 Task: Create Card Quality Control Execution in Board Customer Advocacy Best Practices to Workspace Equipment Financing. Create Card Advertising Conference Review in Board Content Localization and Translation to Workspace Equipment Financing. Create Card Quality Control Performance Review in Board Diversity and Inclusion Employee Resource Group Event Planning and Execution to Workspace Equipment Financing
Action: Mouse moved to (73, 390)
Screenshot: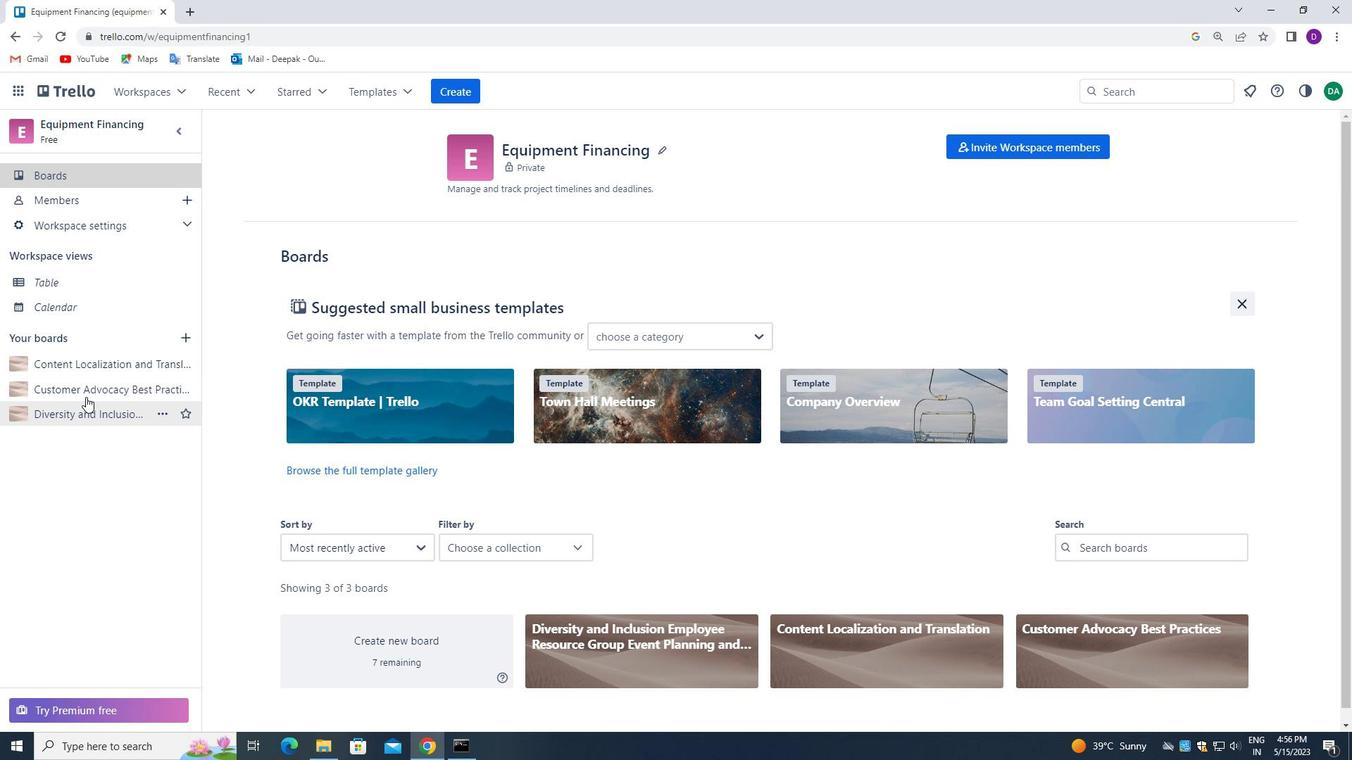 
Action: Mouse pressed left at (73, 390)
Screenshot: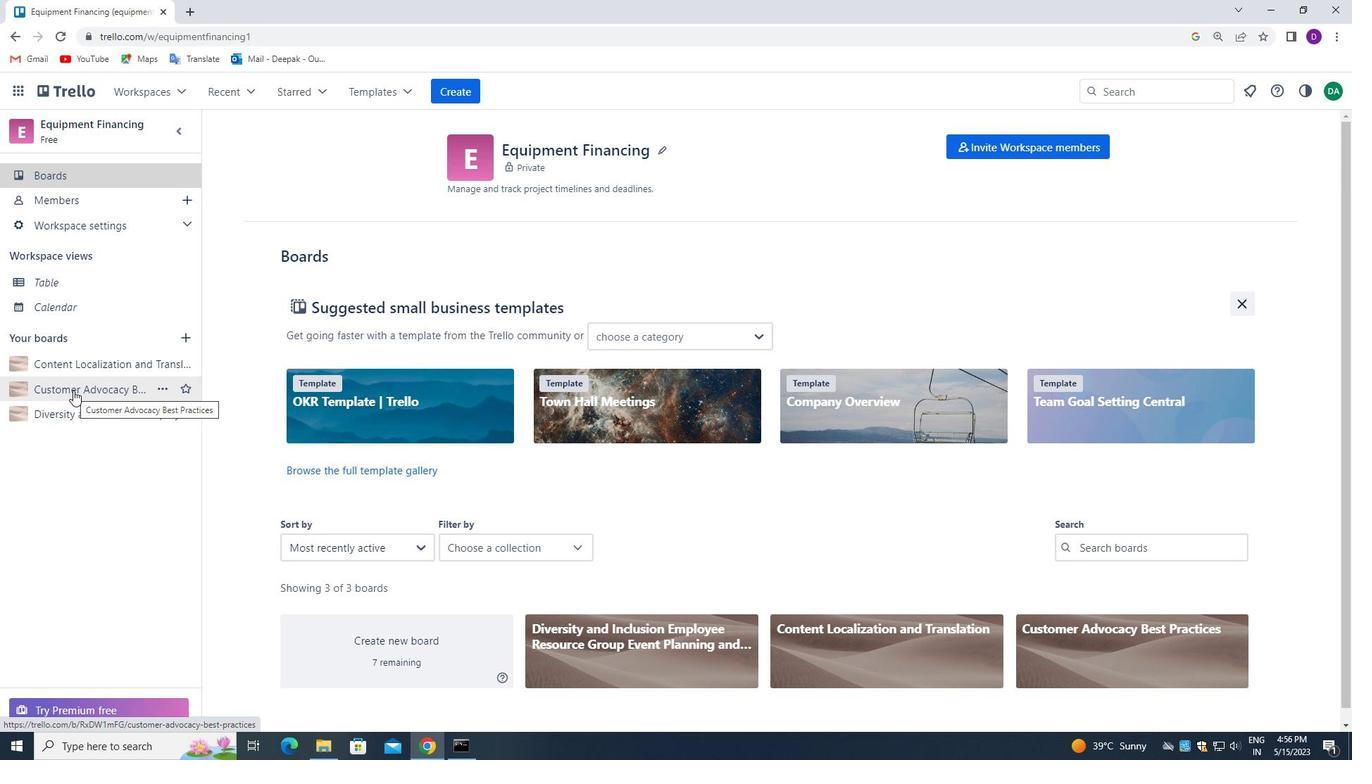 
Action: Mouse moved to (247, 223)
Screenshot: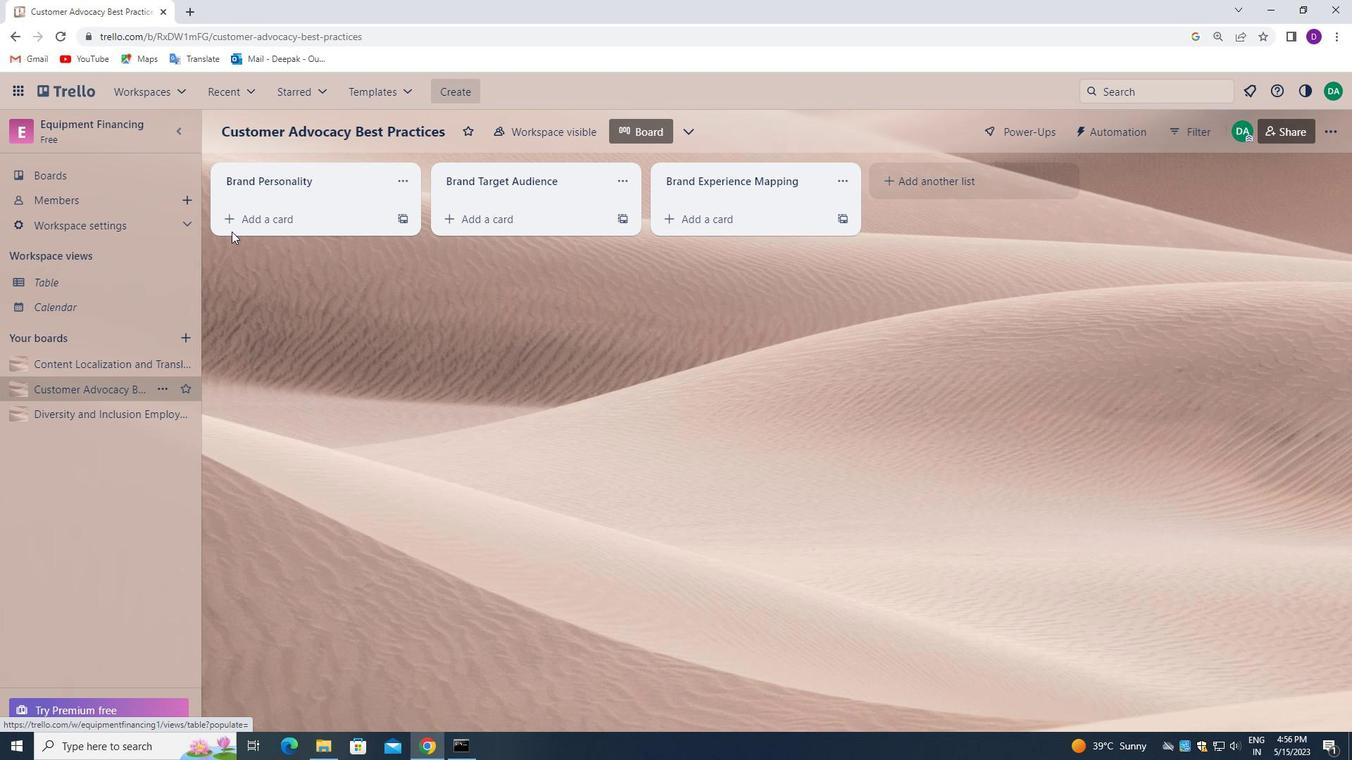 
Action: Mouse pressed left at (247, 223)
Screenshot: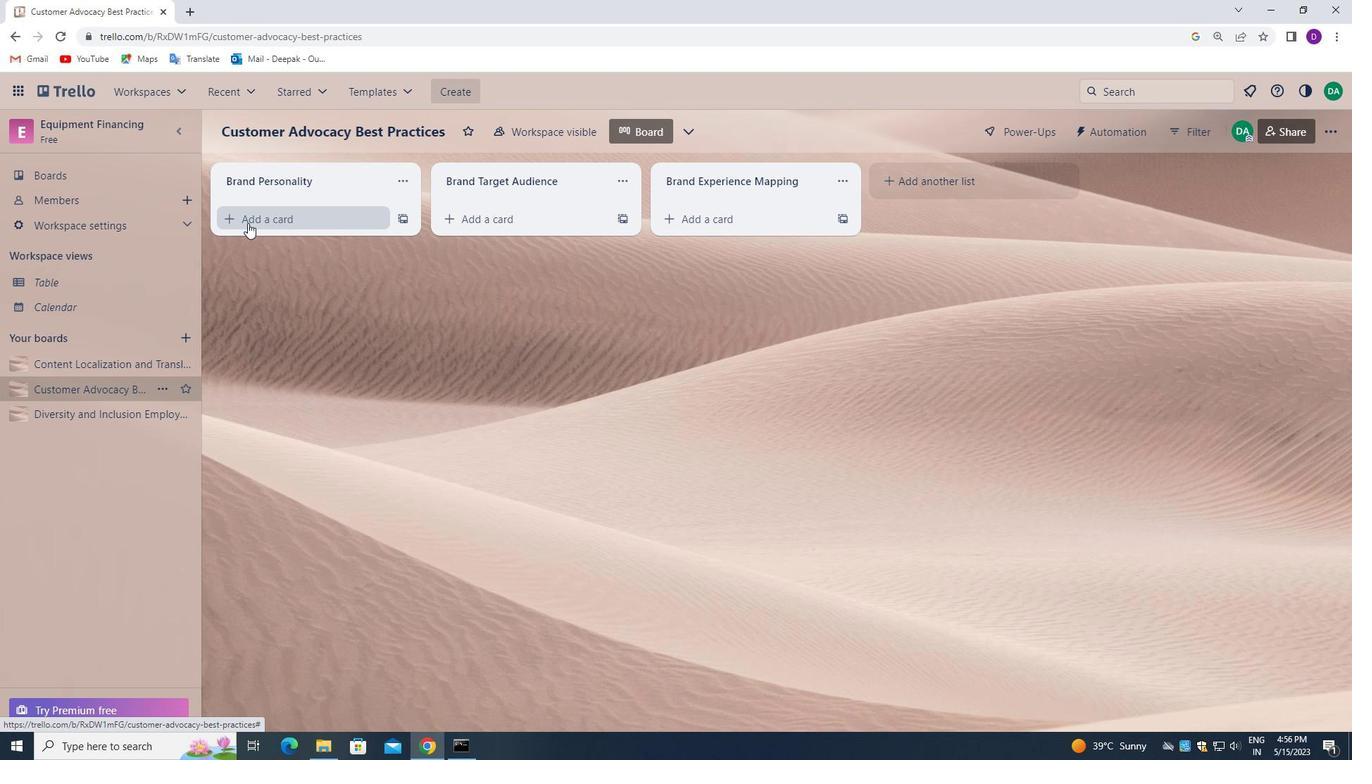 
Action: Mouse pressed left at (247, 223)
Screenshot: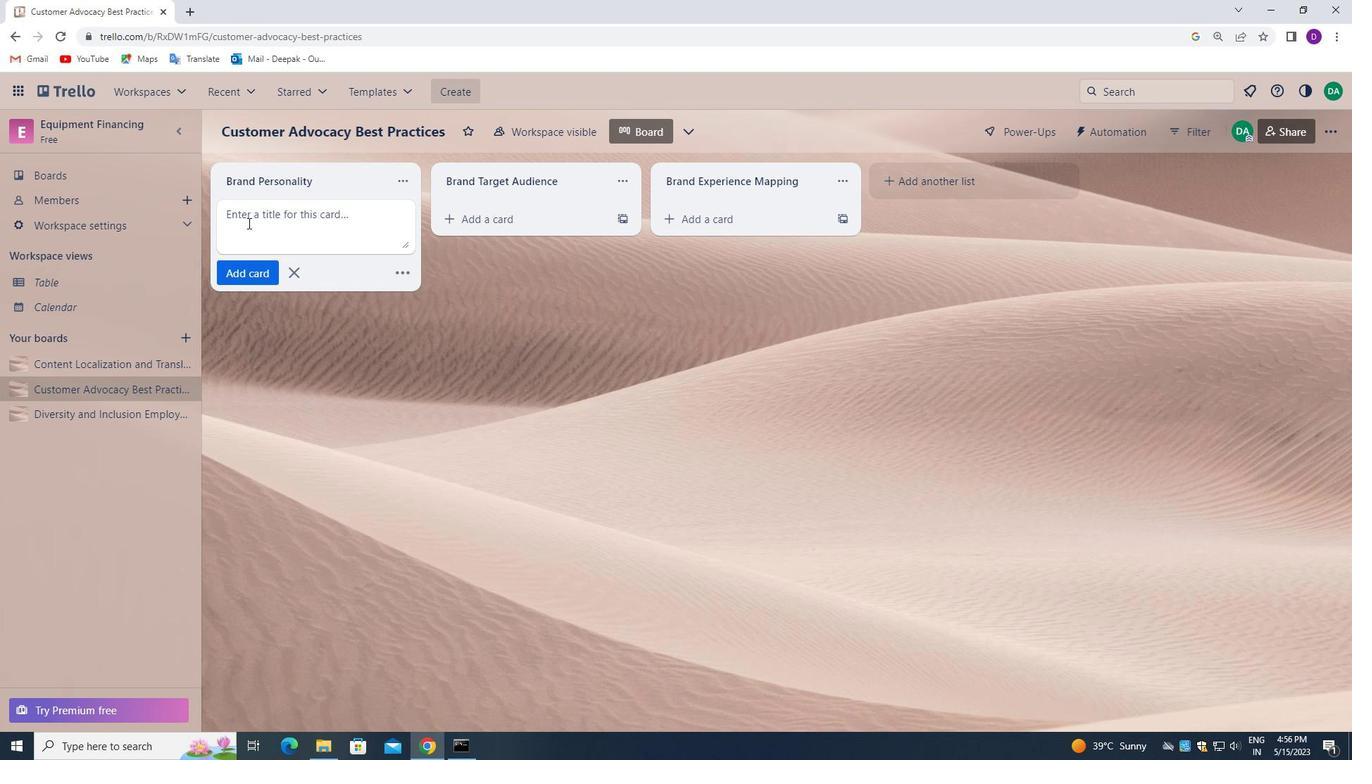 
Action: Key pressed <Key.shift>QUALITY<Key.space><Key.shift>CONTROL<Key.space><Key.shift>EXECUTION
Screenshot: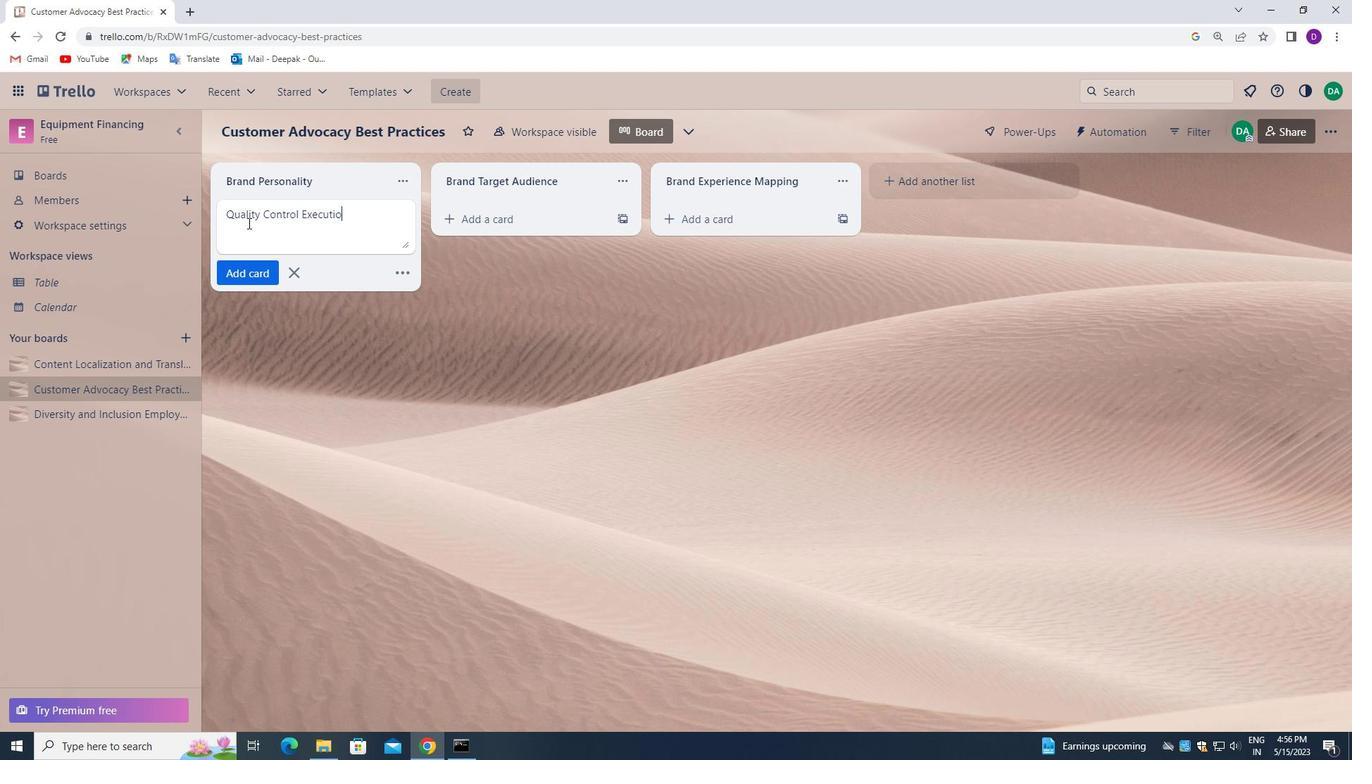 
Action: Mouse moved to (235, 280)
Screenshot: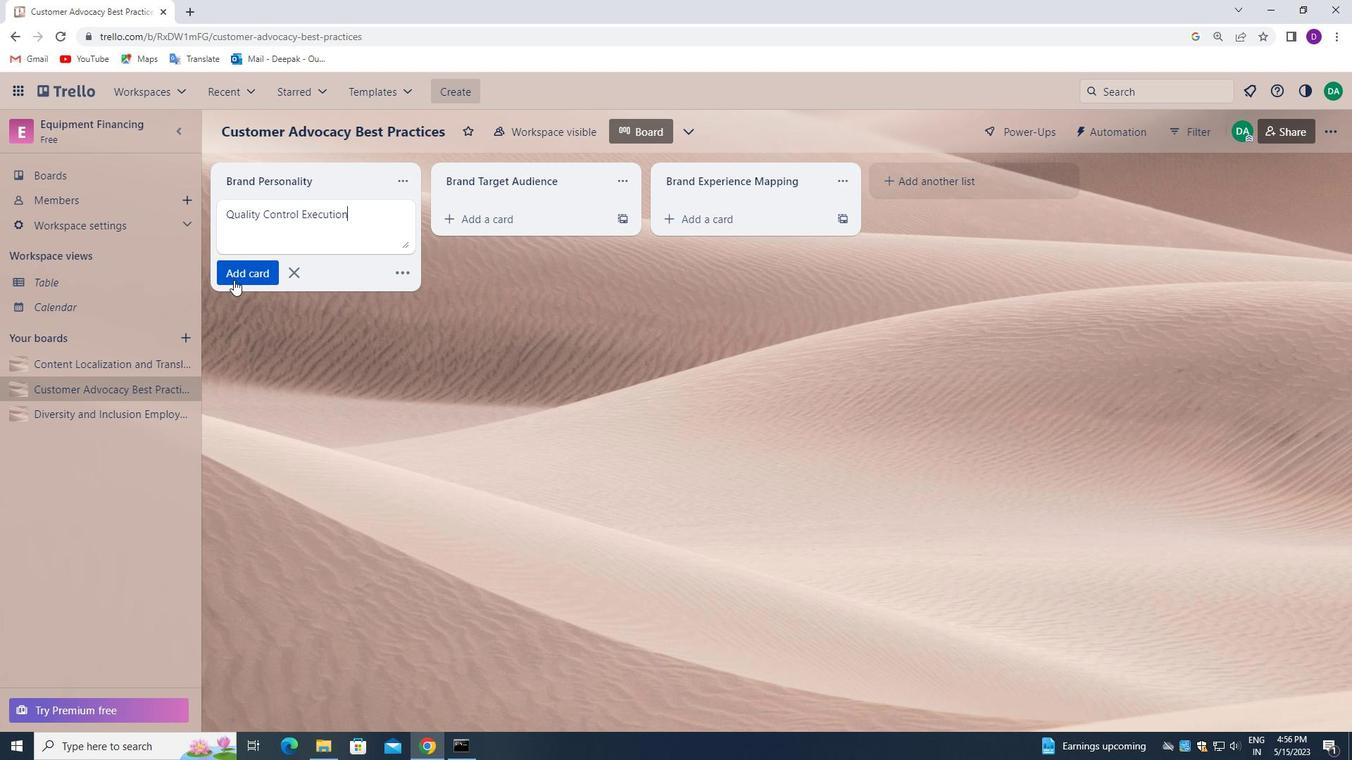 
Action: Mouse pressed left at (235, 280)
Screenshot: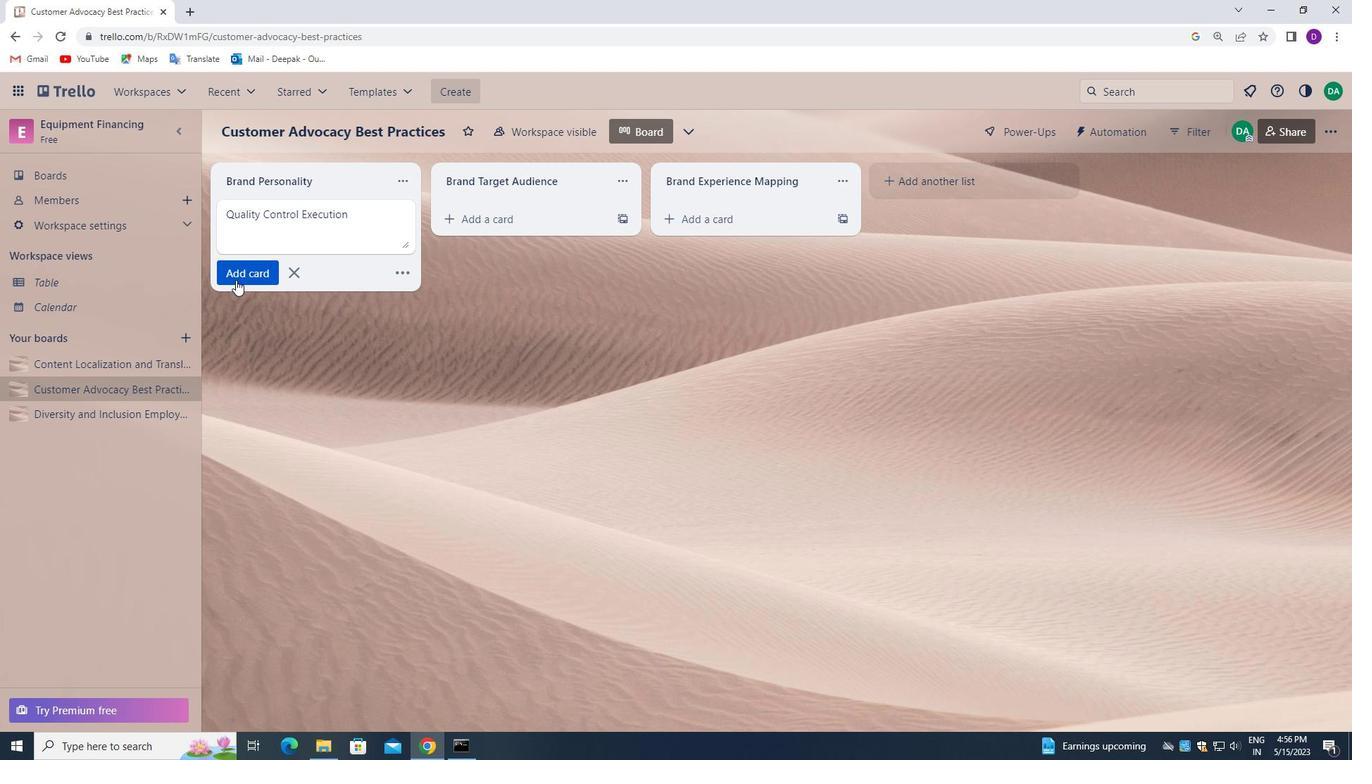 
Action: Mouse moved to (80, 364)
Screenshot: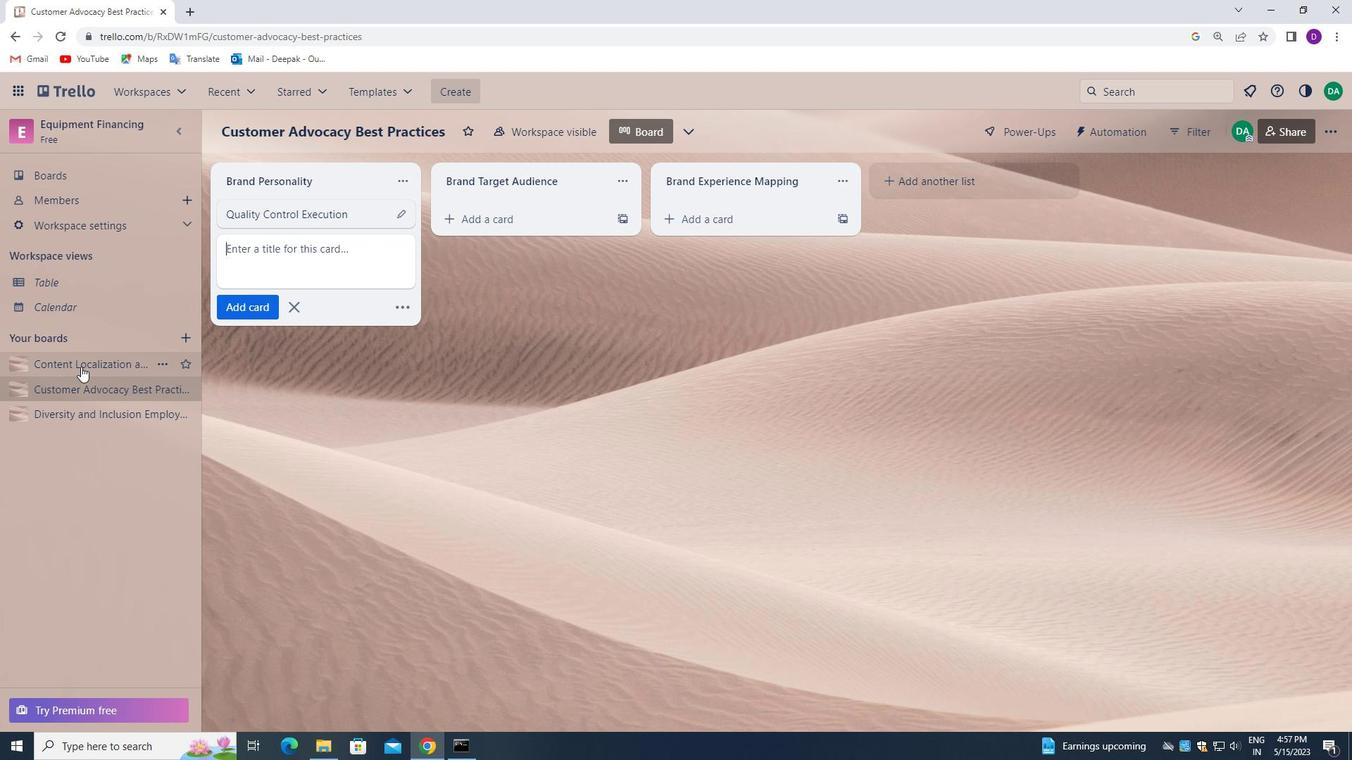 
Action: Mouse pressed left at (80, 364)
Screenshot: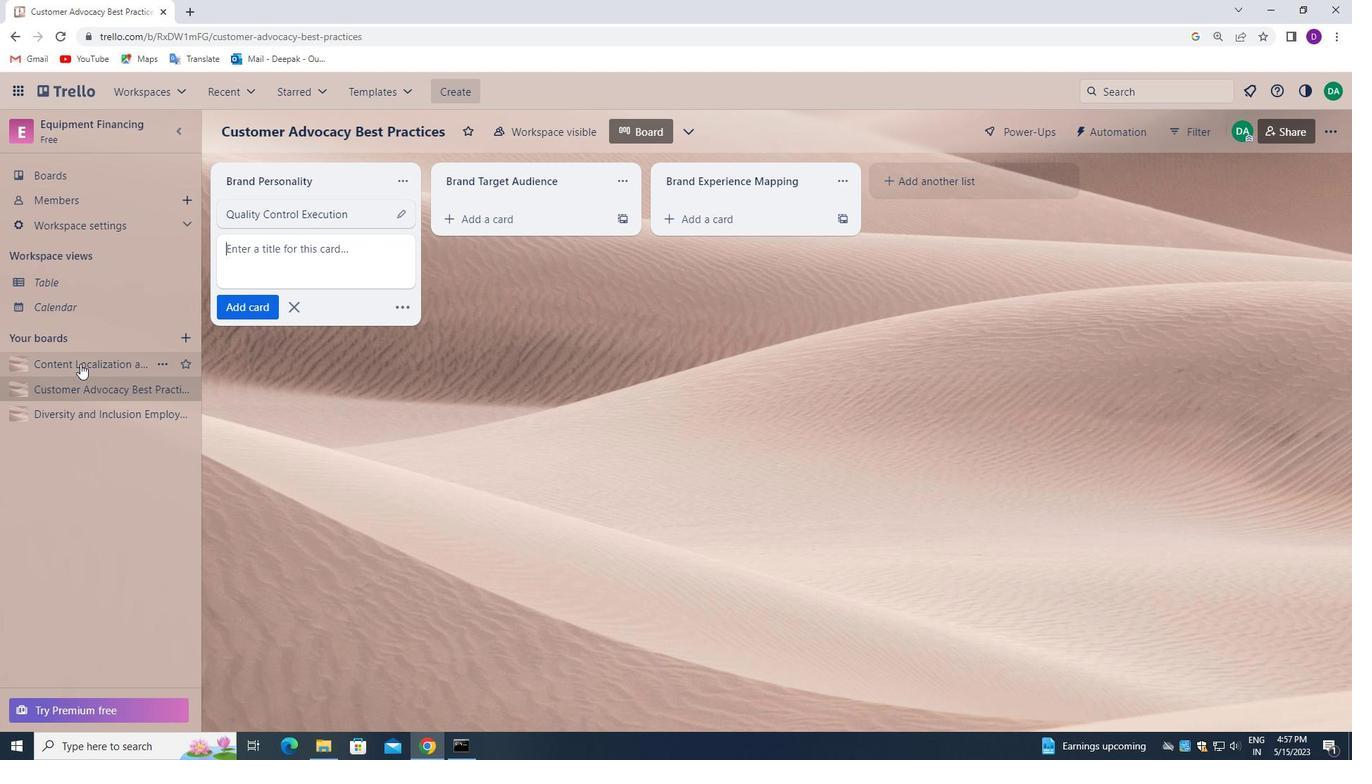 
Action: Mouse moved to (267, 221)
Screenshot: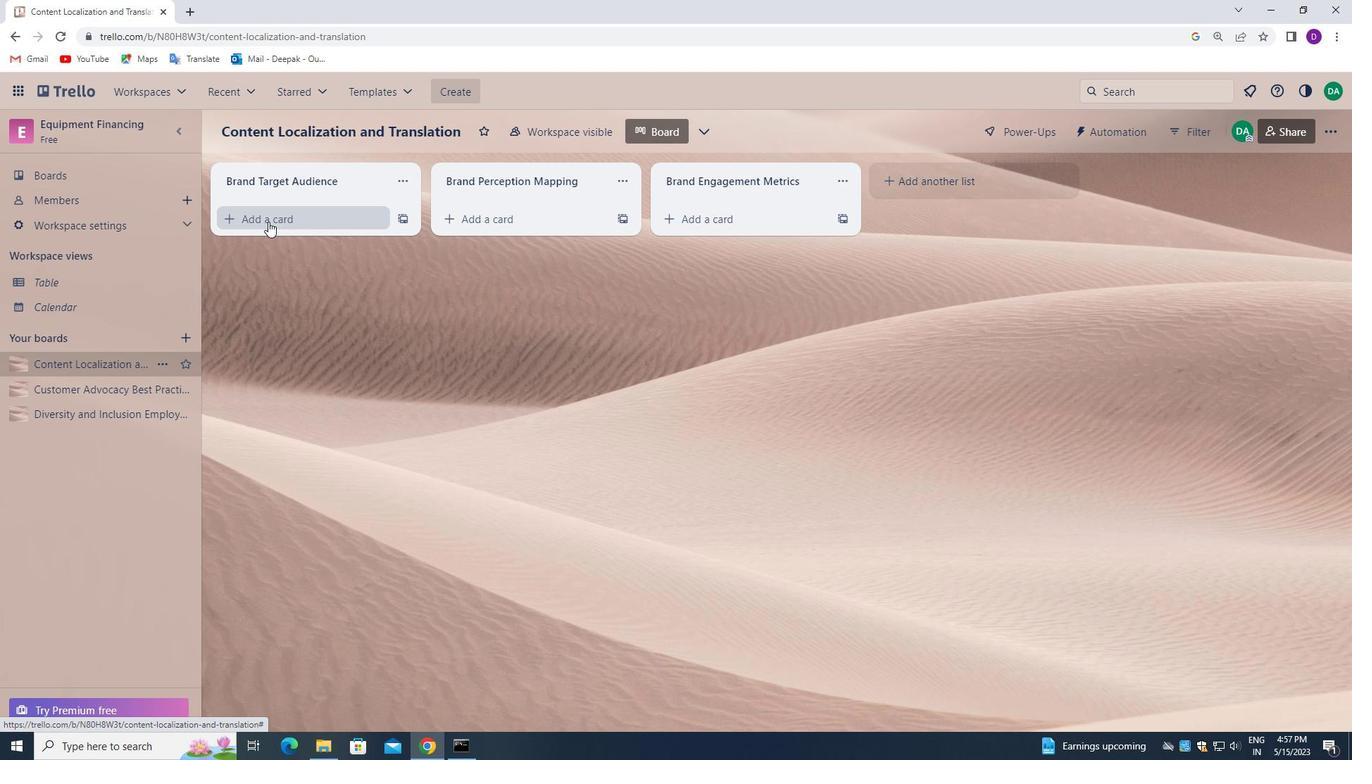 
Action: Mouse pressed left at (267, 221)
Screenshot: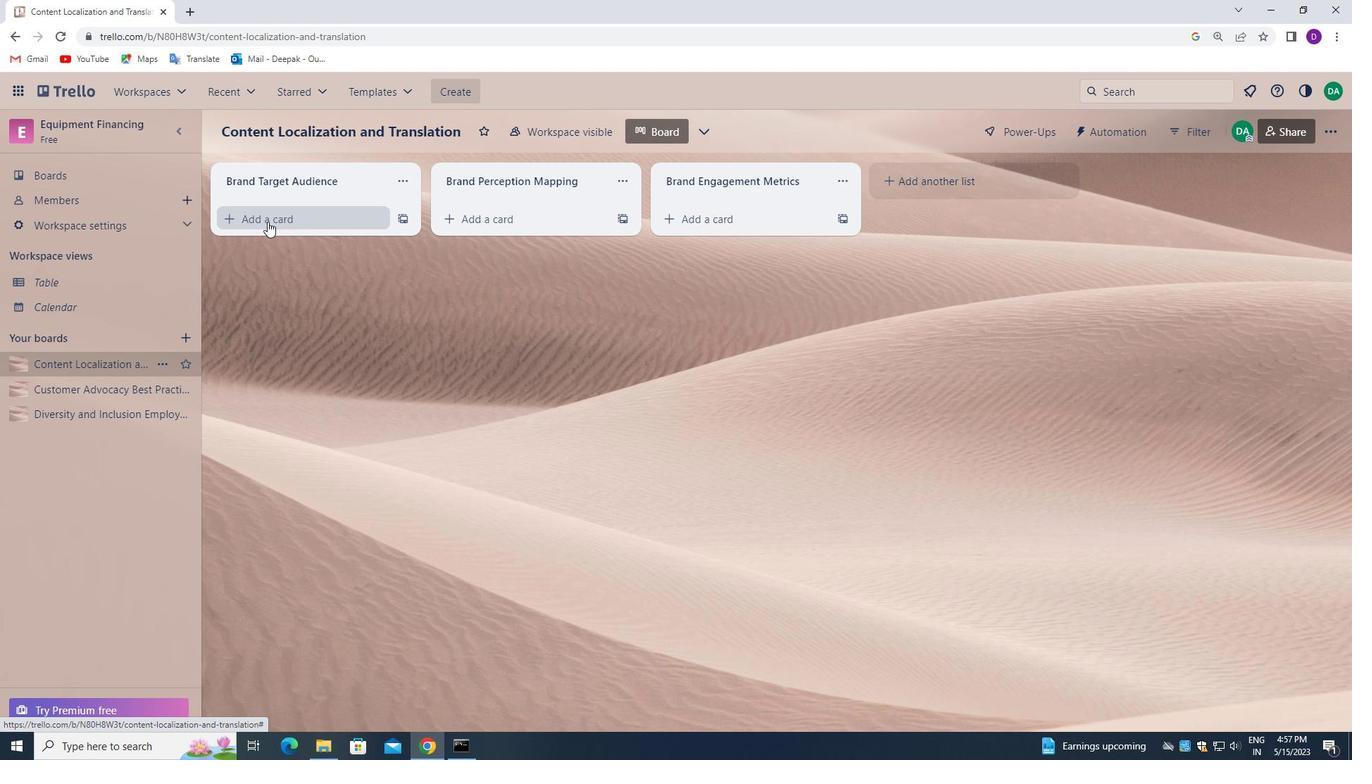 
Action: Mouse moved to (266, 212)
Screenshot: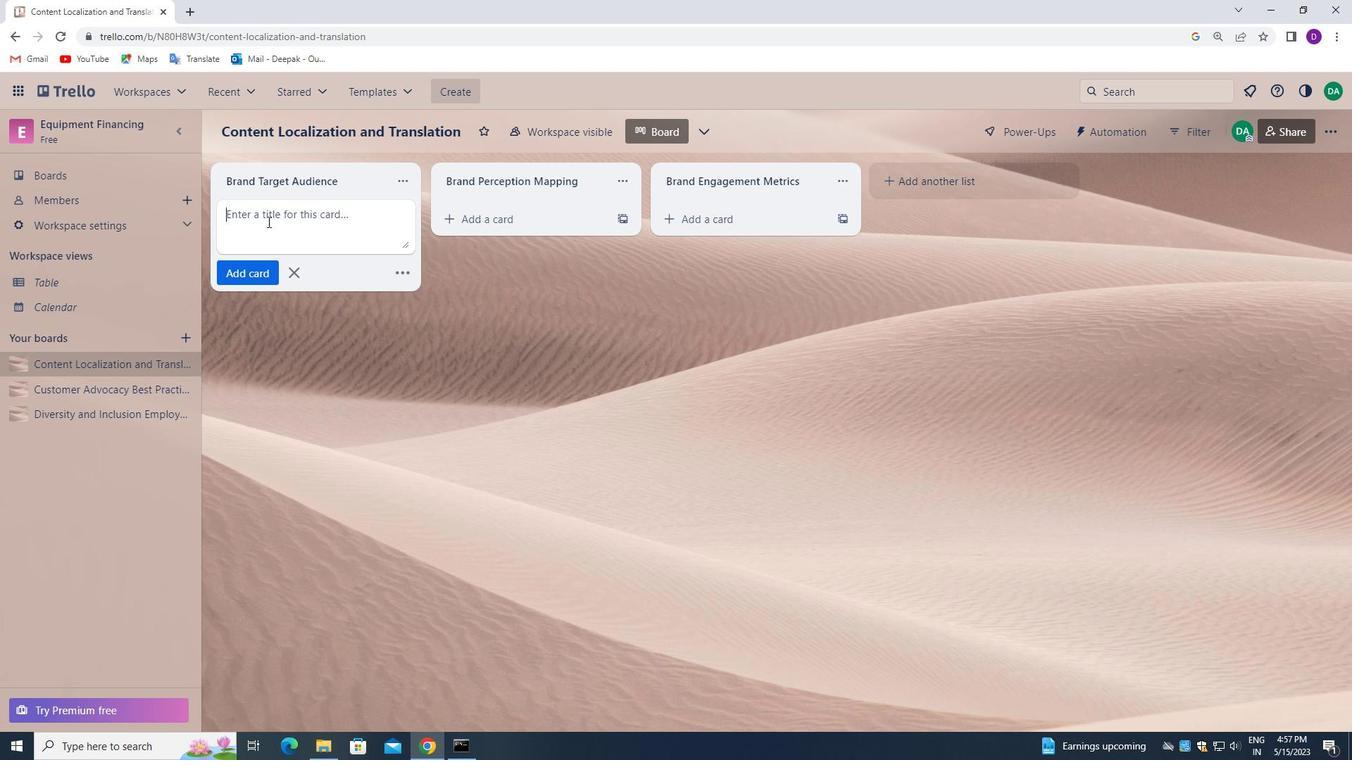 
Action: Mouse pressed left at (266, 212)
Screenshot: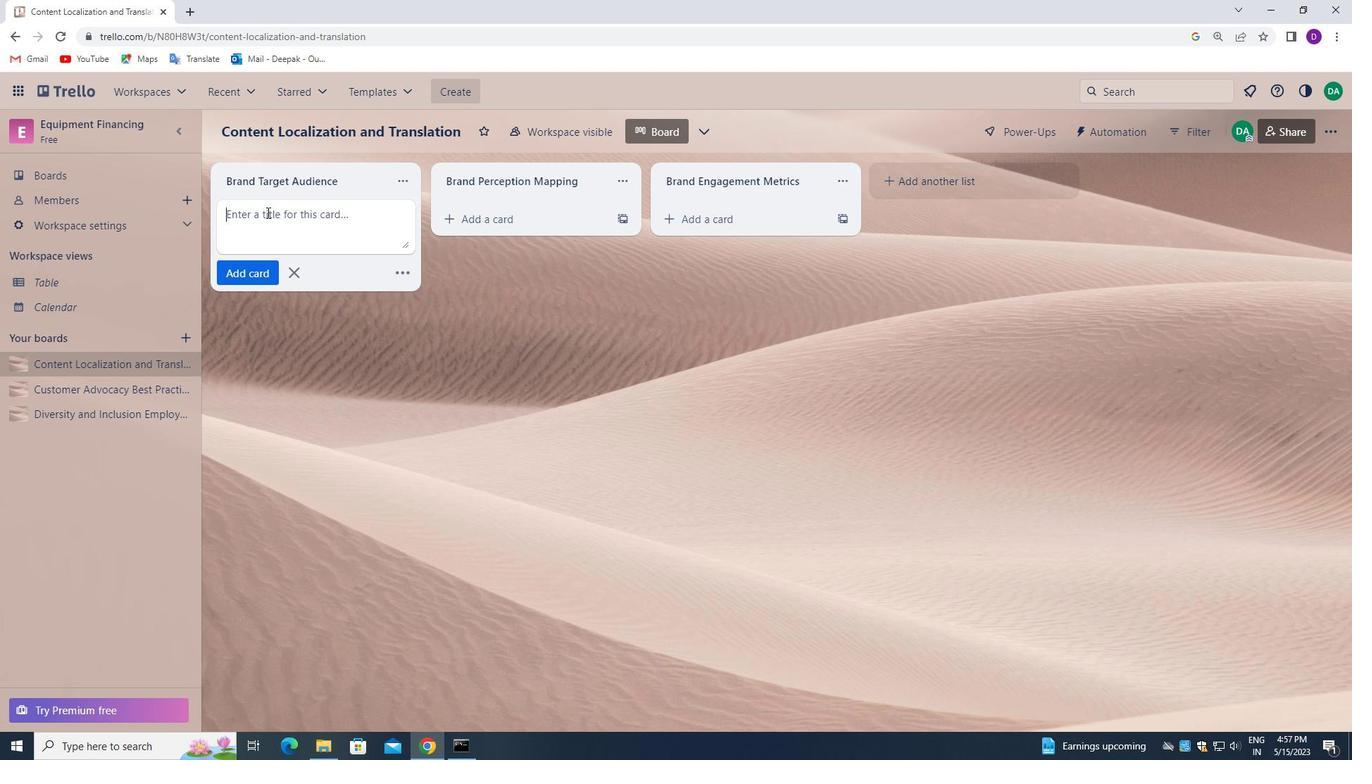 
Action: Key pressed <Key.shift>ADVERTISING<Key.space><Key.shift>CONFERENCE<Key.space><Key.shift>REVIEW
Screenshot: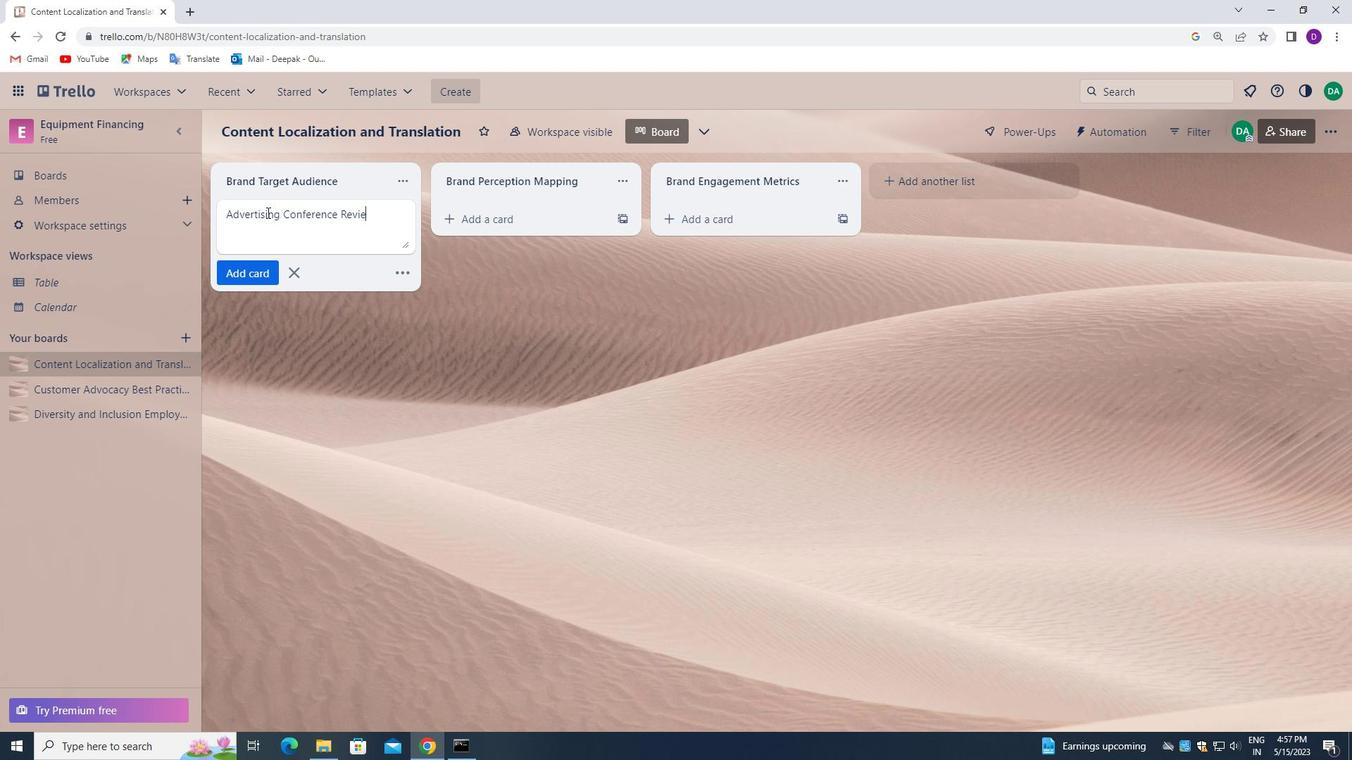 
Action: Mouse moved to (257, 276)
Screenshot: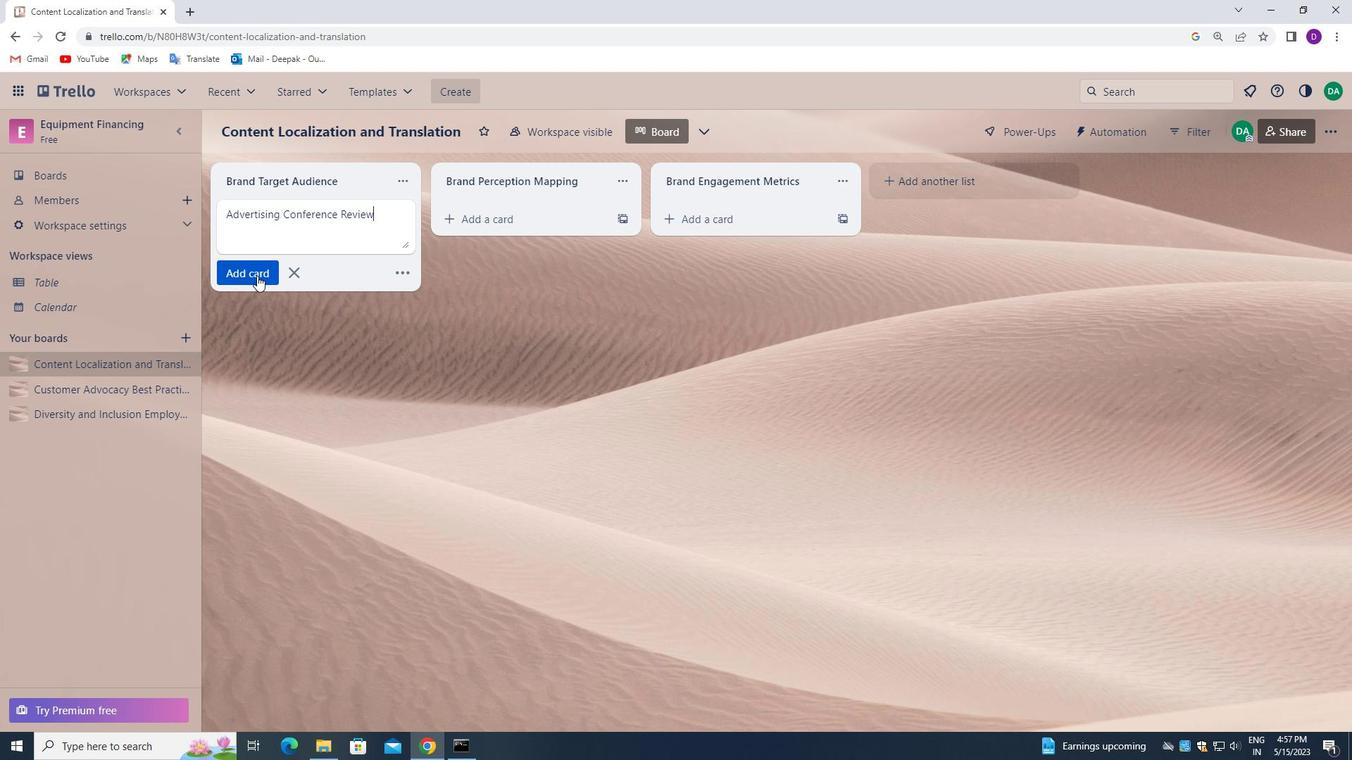
Action: Mouse pressed left at (257, 276)
Screenshot: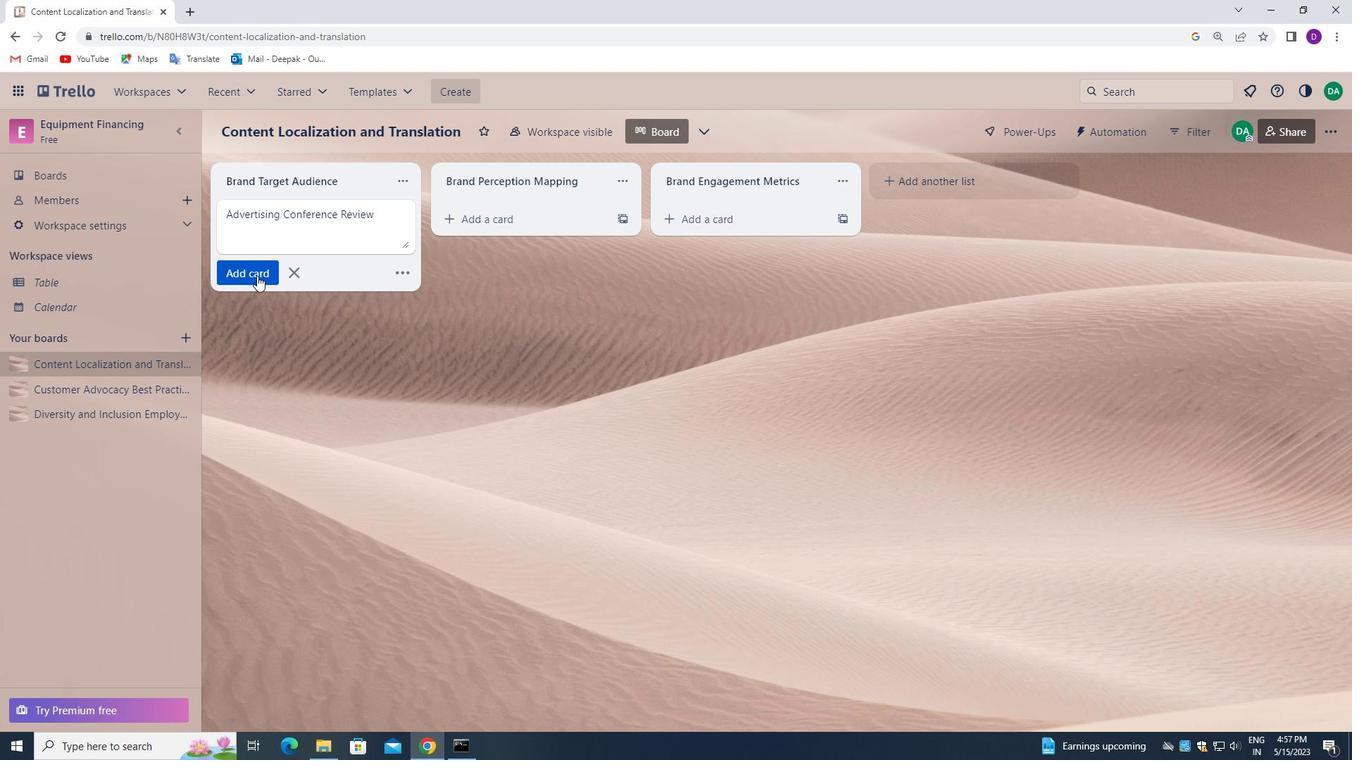 
Action: Mouse moved to (65, 412)
Screenshot: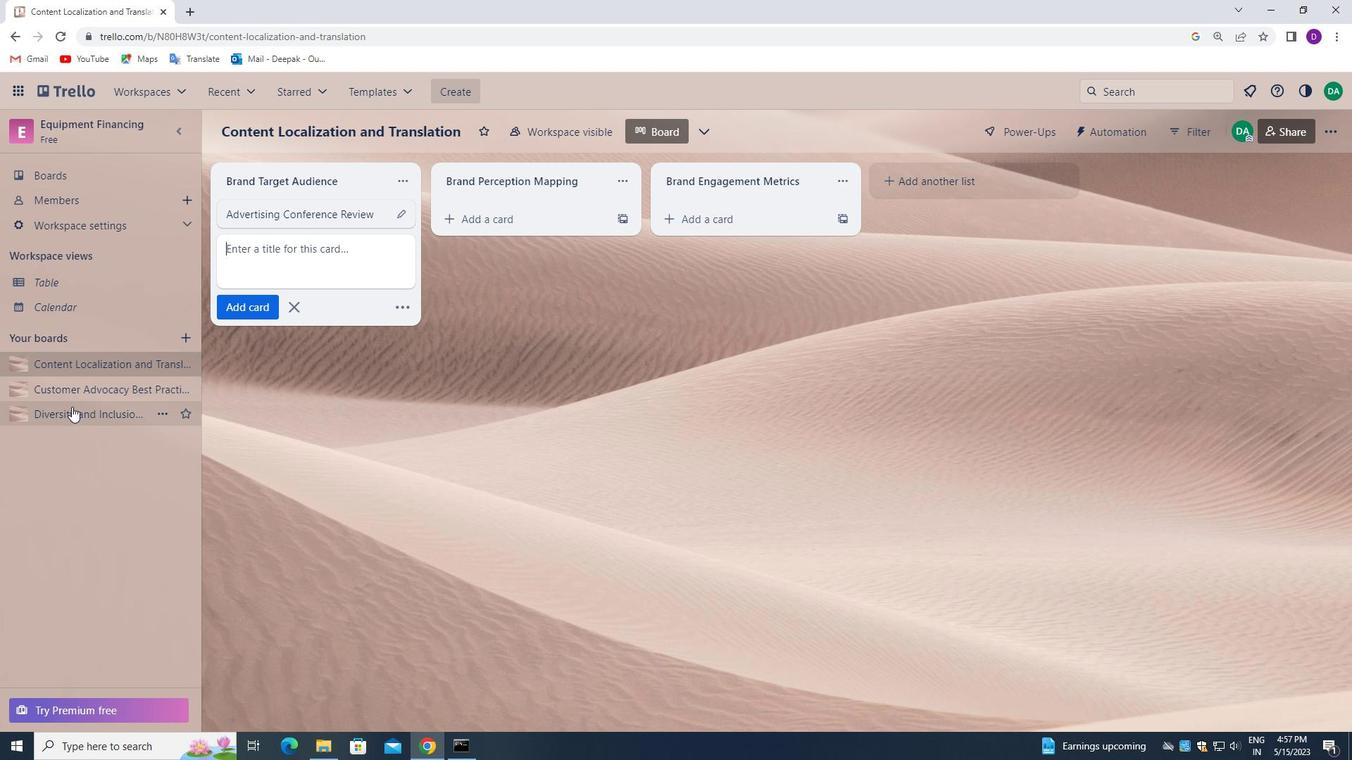 
Action: Mouse pressed left at (65, 412)
Screenshot: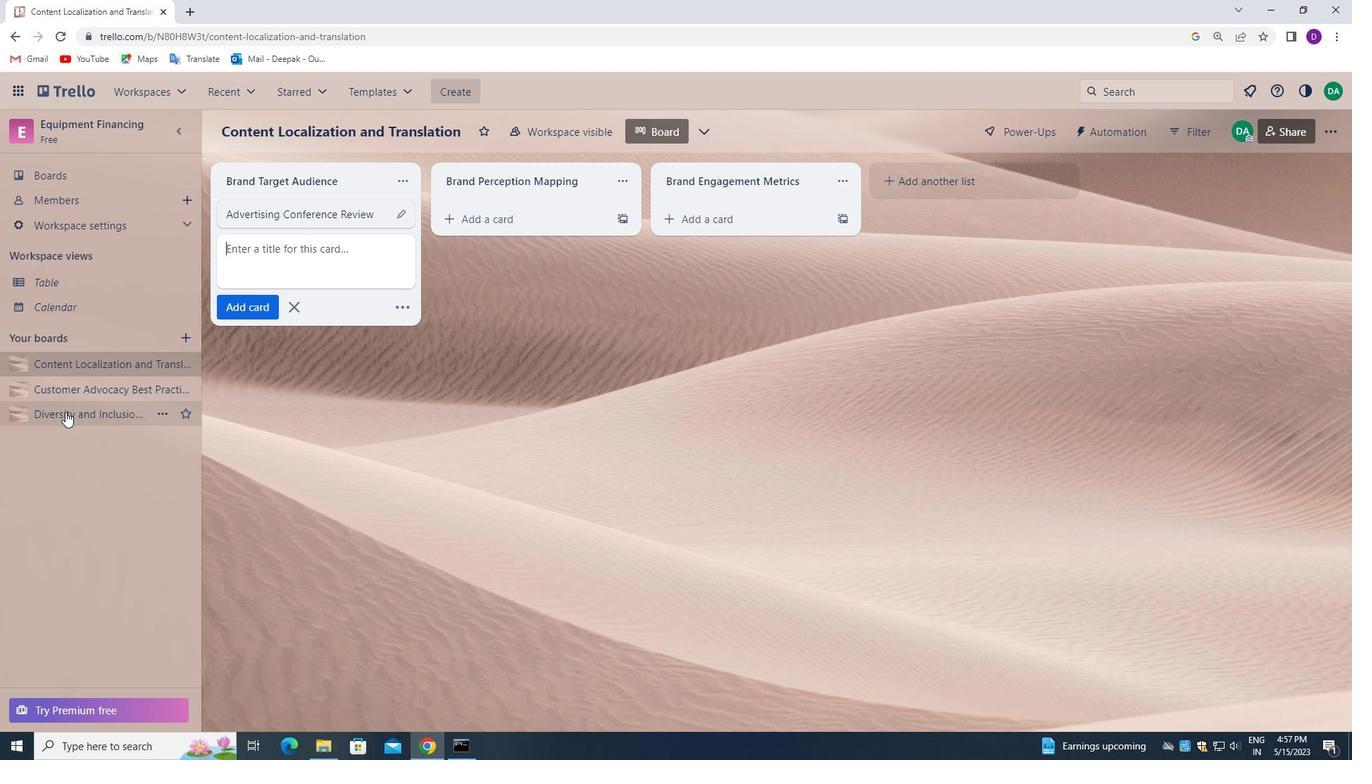 
Action: Mouse moved to (302, 221)
Screenshot: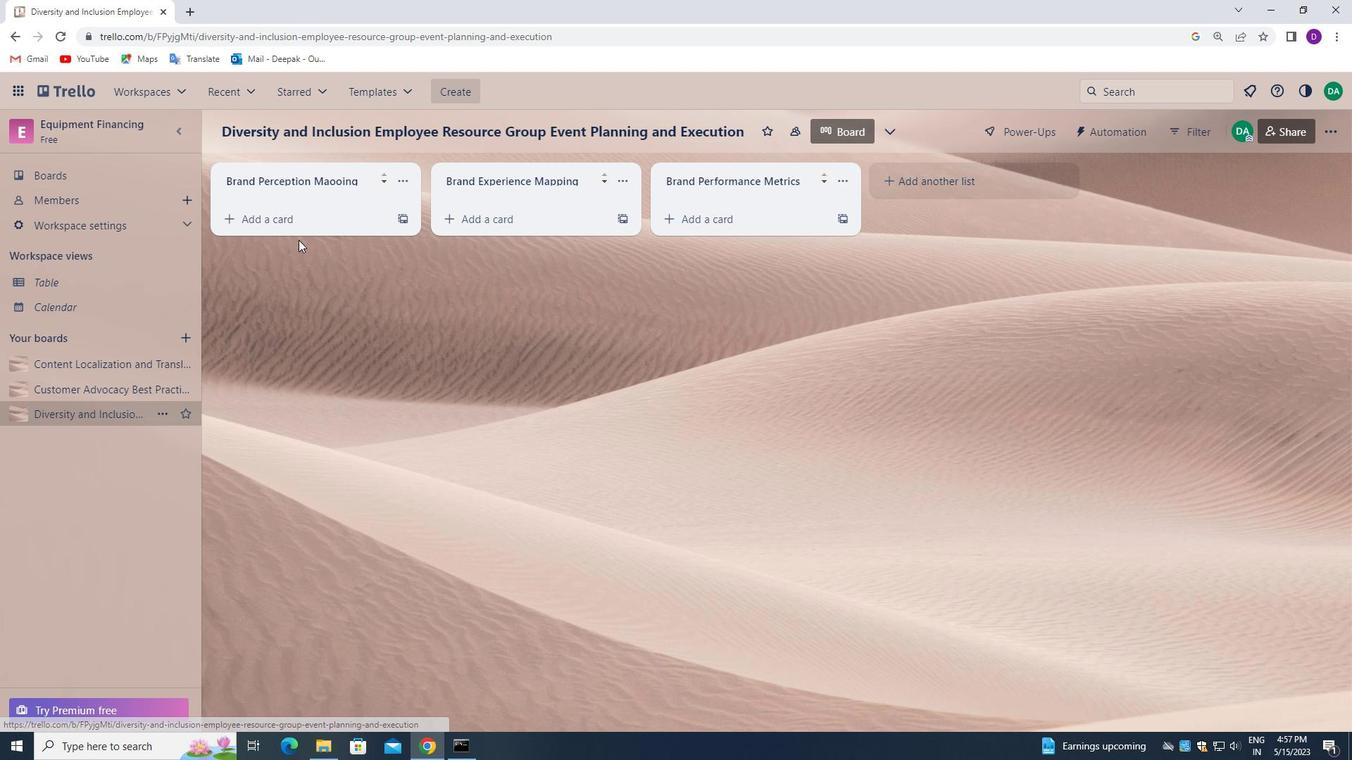 
Action: Mouse pressed left at (302, 221)
Screenshot: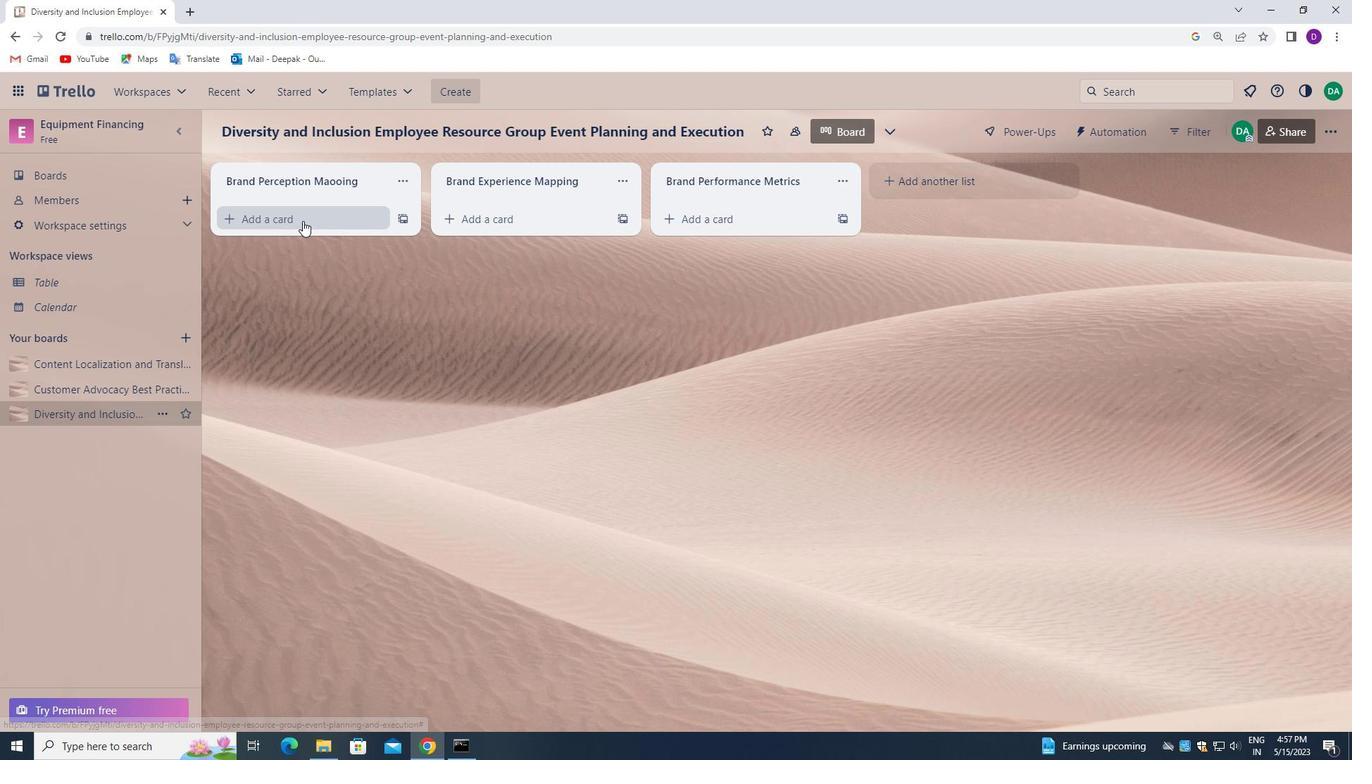 
Action: Mouse moved to (297, 220)
Screenshot: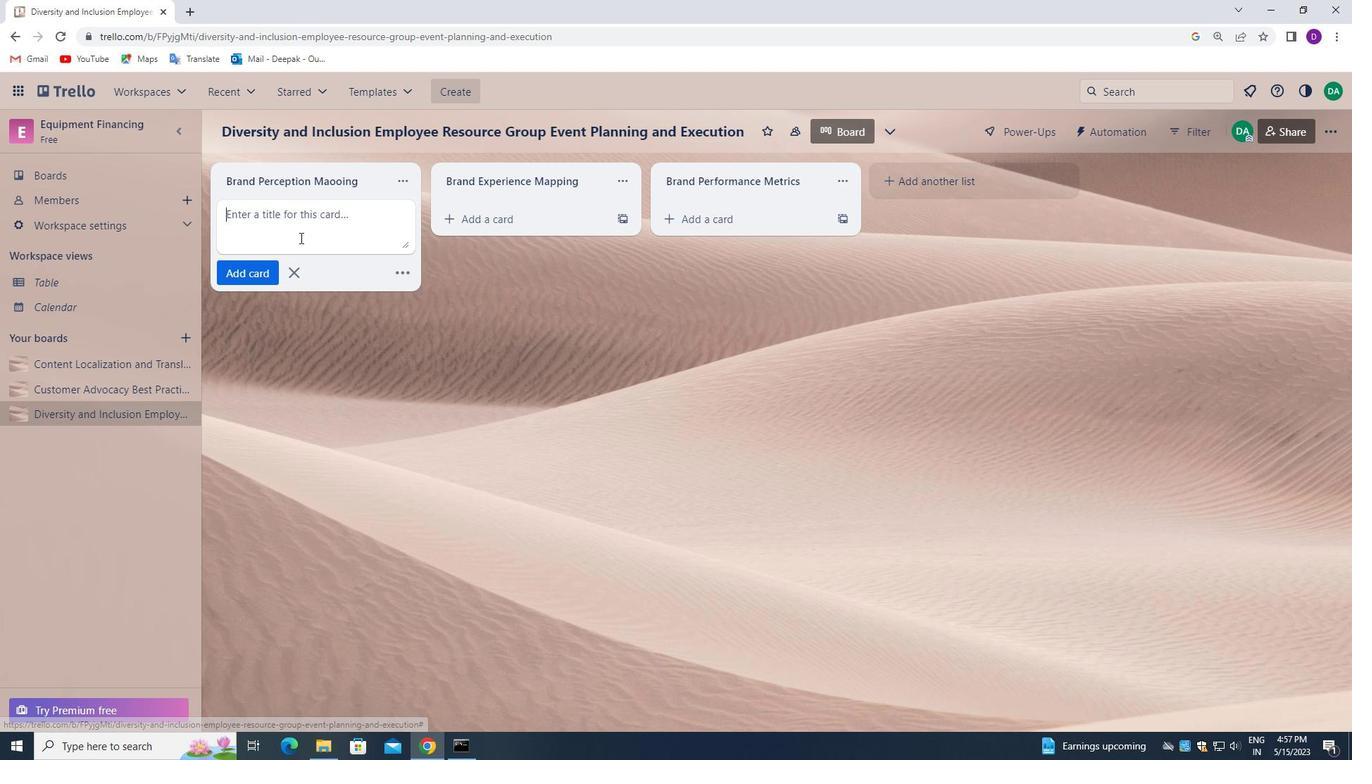 
Action: Mouse pressed left at (297, 220)
Screenshot: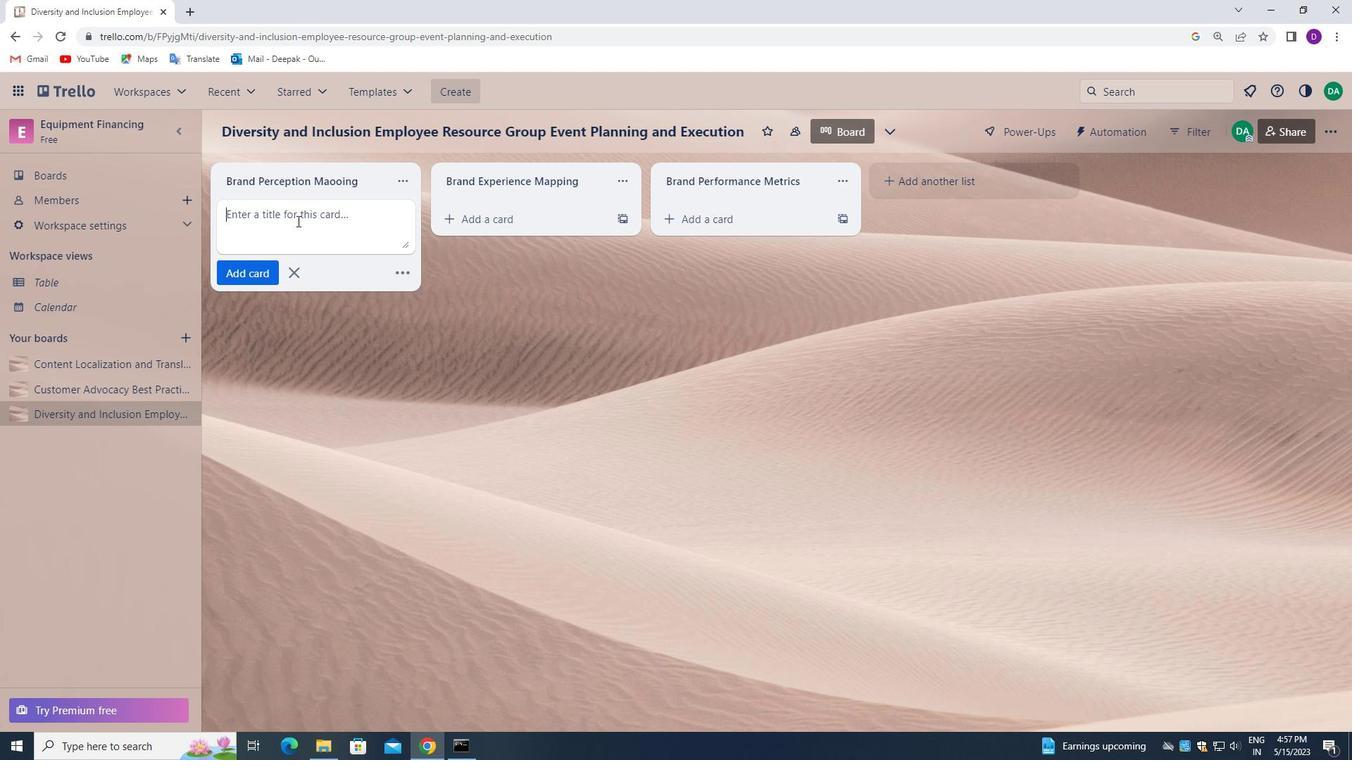 
Action: Key pressed <Key.shift>QUALITY<Key.space><Key.shift>CONTROL<Key.space><Key.shift>PERFORMANCE<Key.space><Key.shift>REVIEW
Screenshot: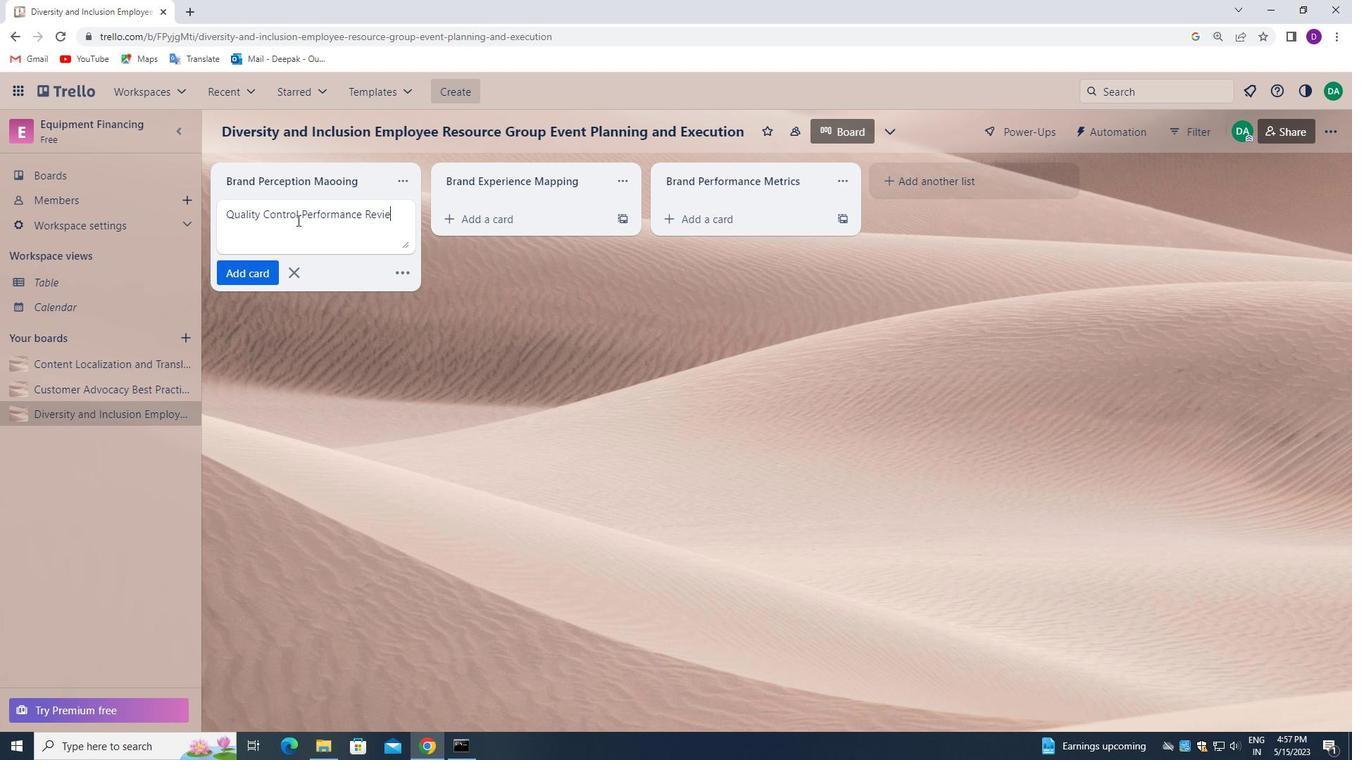 
Action: Mouse moved to (238, 275)
Screenshot: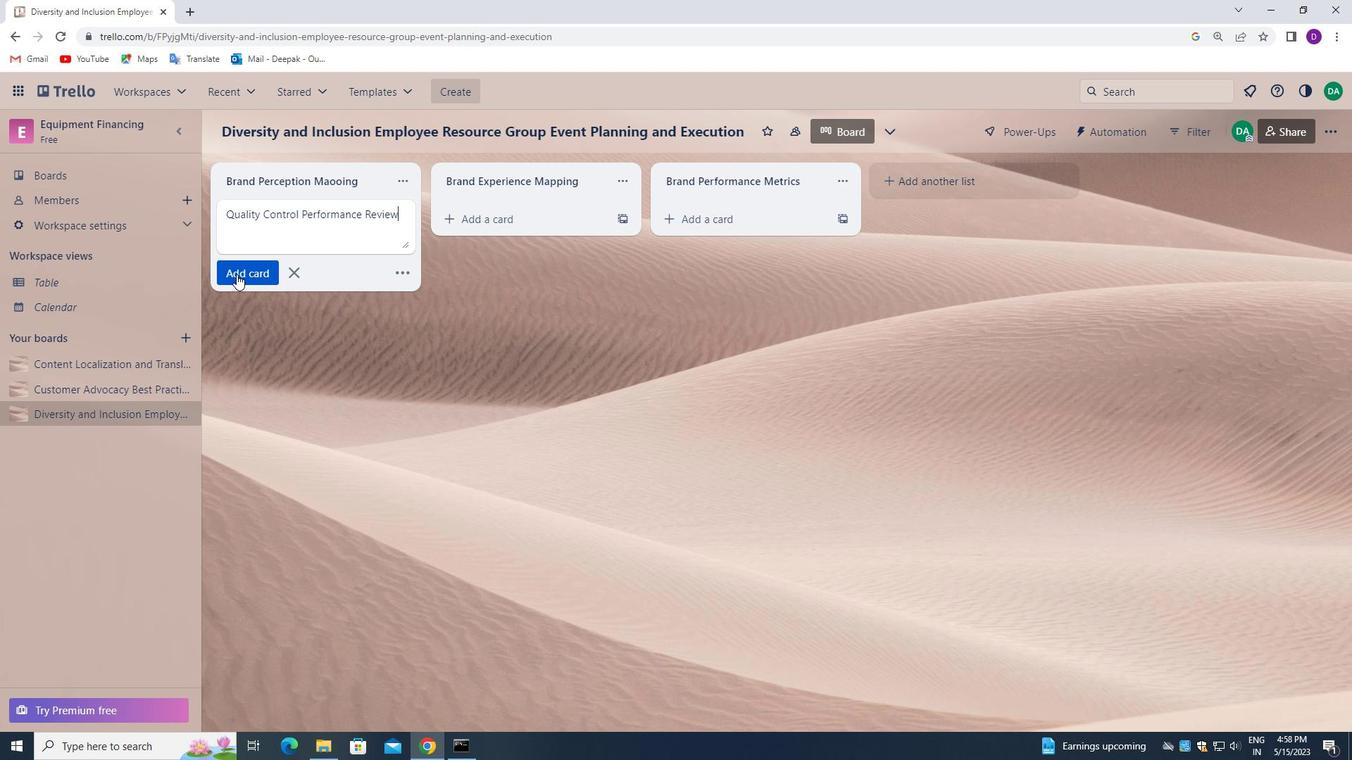 
Action: Mouse pressed left at (238, 275)
Screenshot: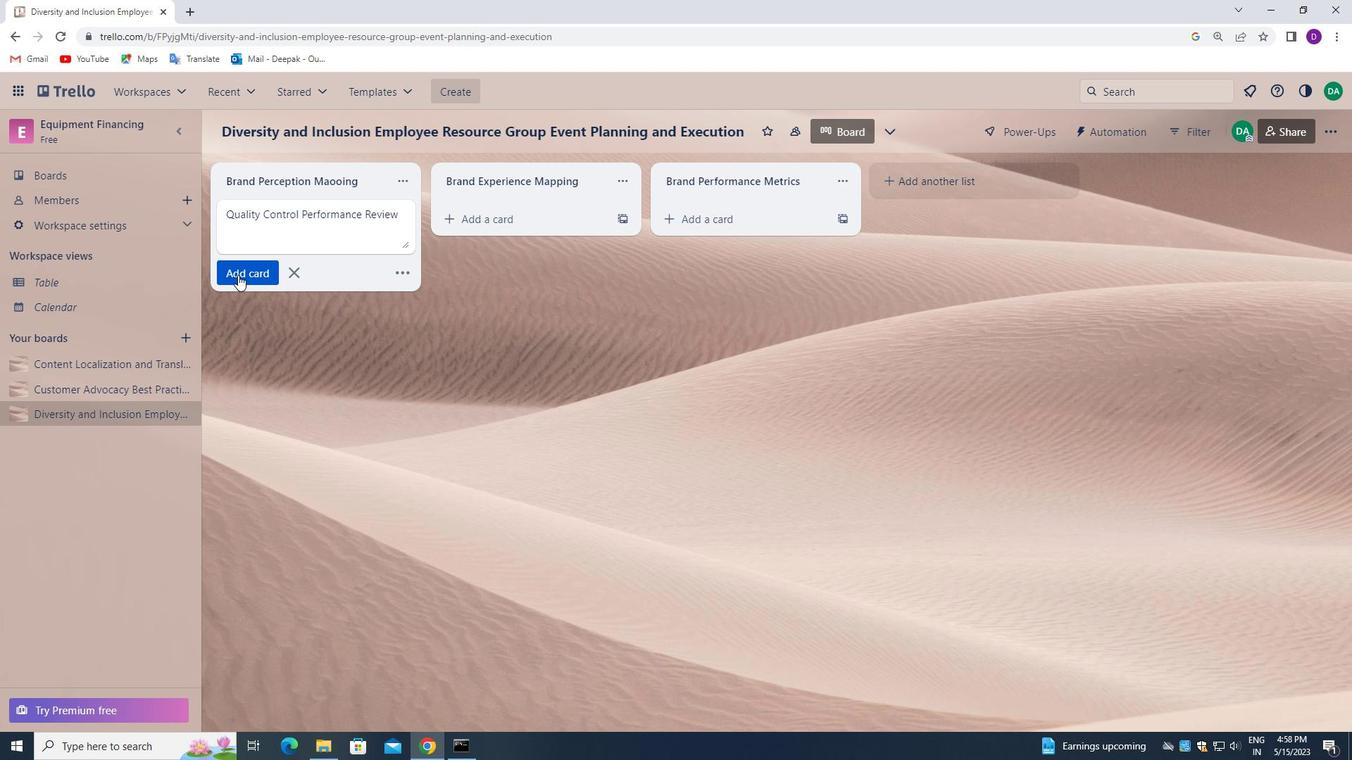 
Action: Mouse moved to (73, 167)
Screenshot: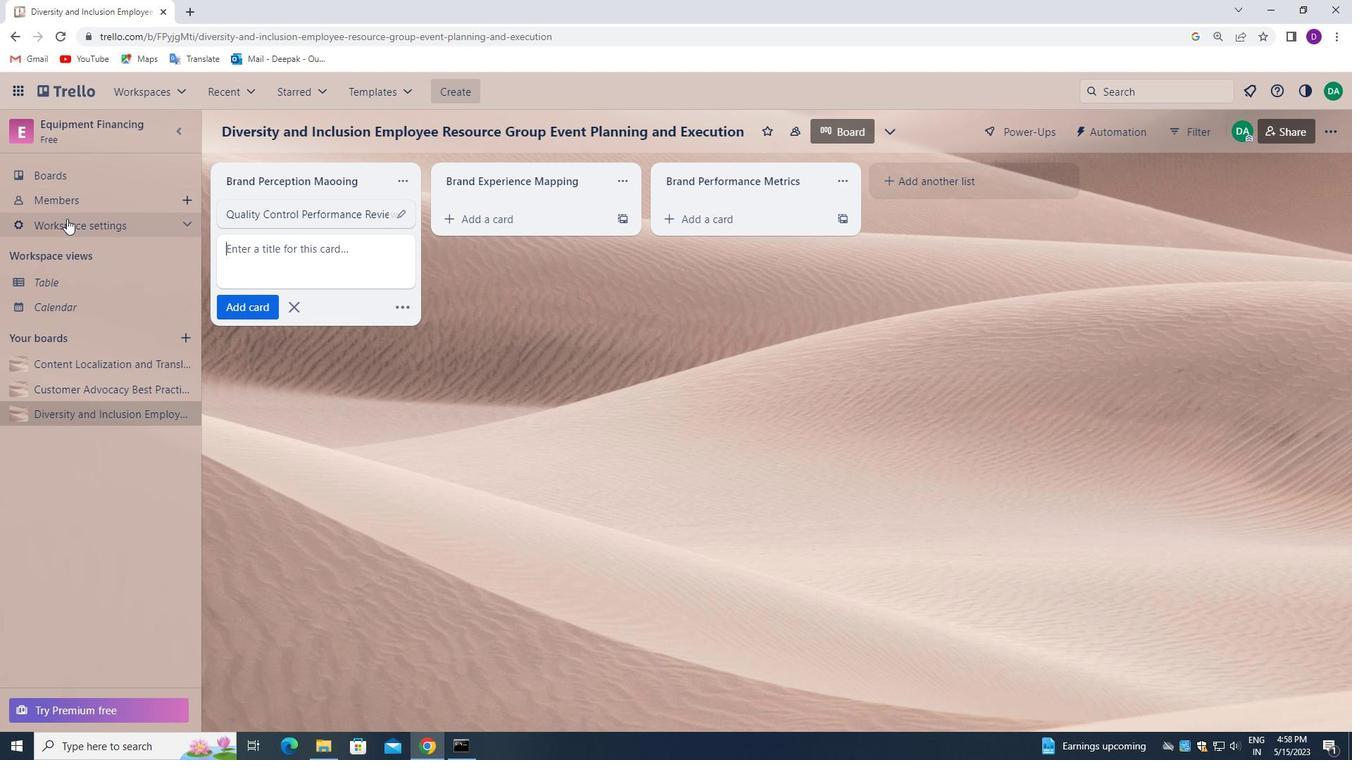 
Action: Mouse pressed left at (73, 167)
Screenshot: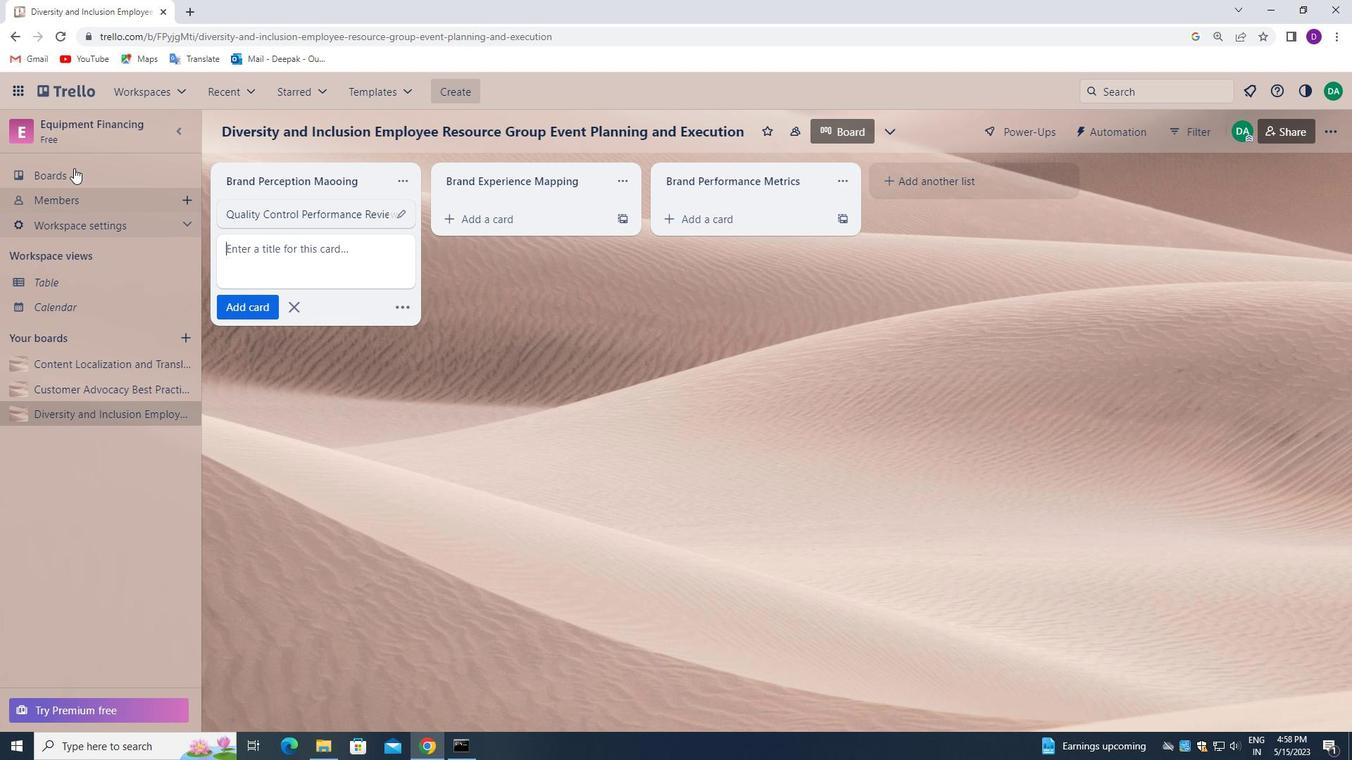 
